 Task: Enable "CBR encoding" for "Speex audio decoder".
Action: Mouse moved to (101, 10)
Screenshot: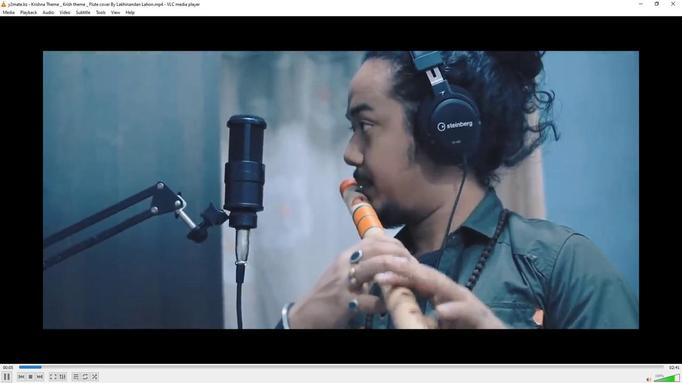 
Action: Mouse pressed left at (101, 10)
Screenshot: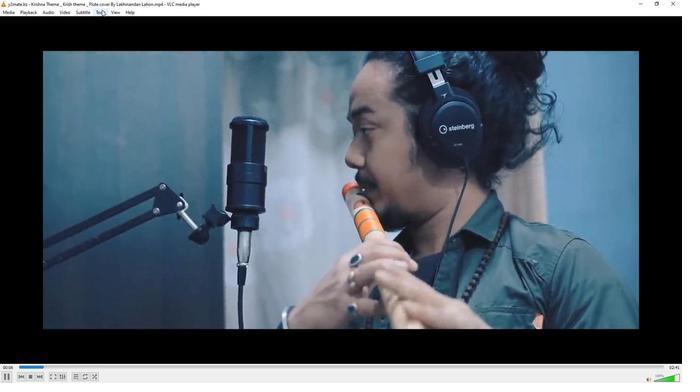 
Action: Mouse moved to (107, 97)
Screenshot: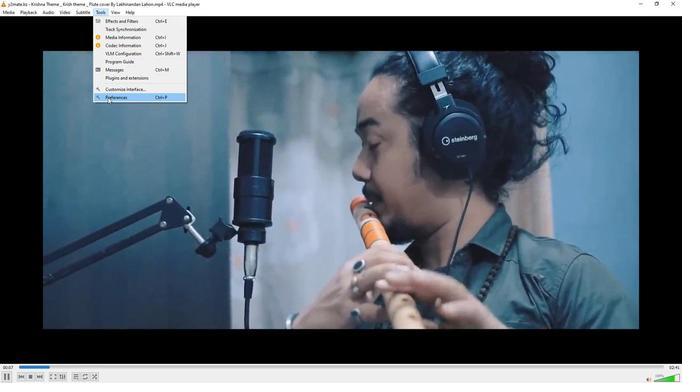 
Action: Mouse pressed left at (107, 97)
Screenshot: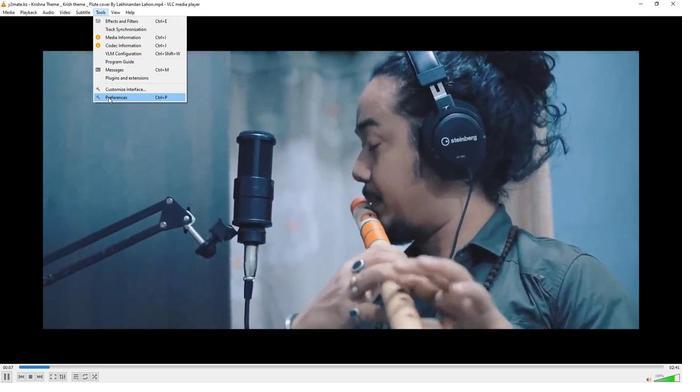 
Action: Mouse moved to (184, 295)
Screenshot: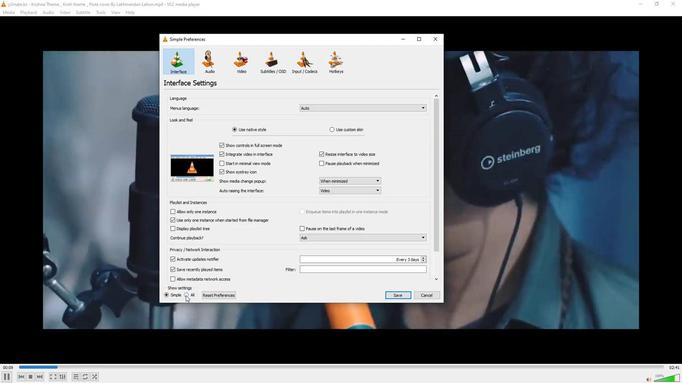 
Action: Mouse pressed left at (184, 295)
Screenshot: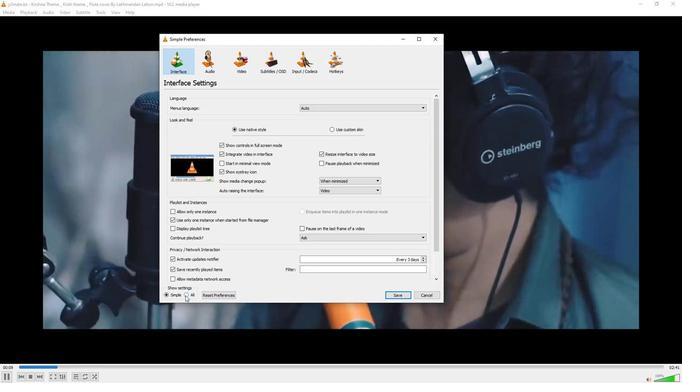 
Action: Mouse moved to (175, 185)
Screenshot: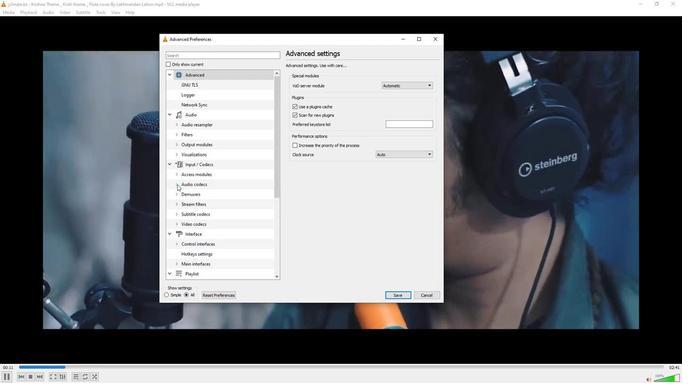 
Action: Mouse pressed left at (175, 185)
Screenshot: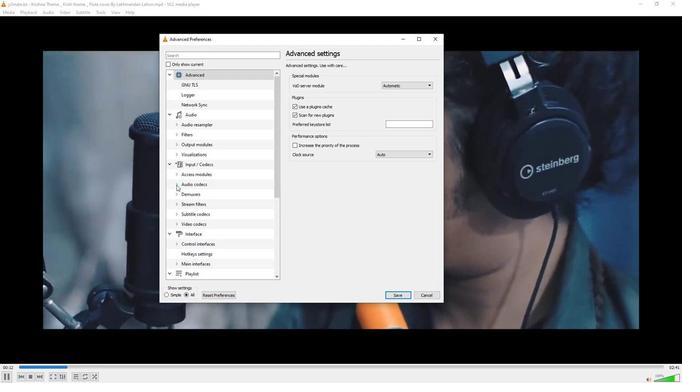 
Action: Mouse moved to (192, 222)
Screenshot: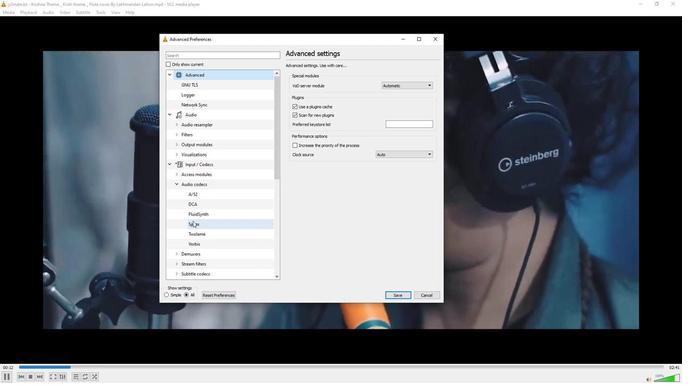 
Action: Mouse pressed left at (192, 222)
Screenshot: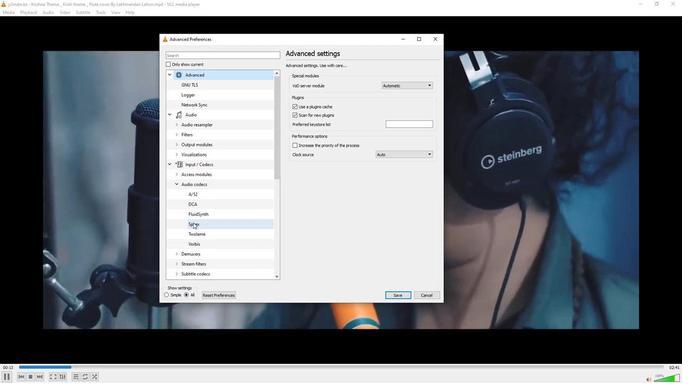 
Action: Mouse moved to (290, 95)
Screenshot: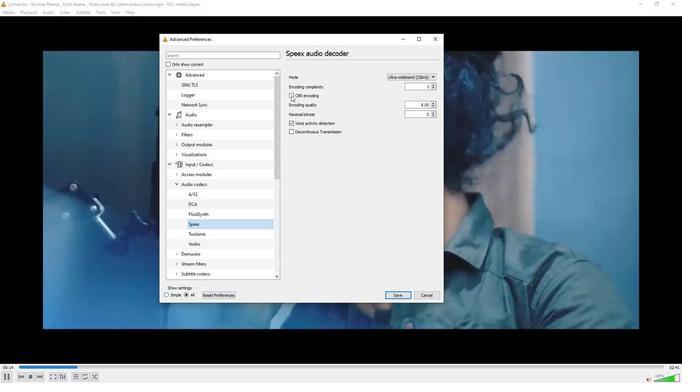 
Action: Mouse pressed left at (290, 95)
Screenshot: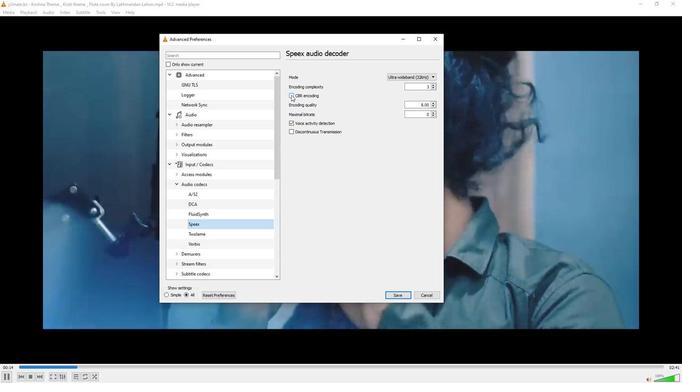 
Action: Mouse moved to (391, 294)
Screenshot: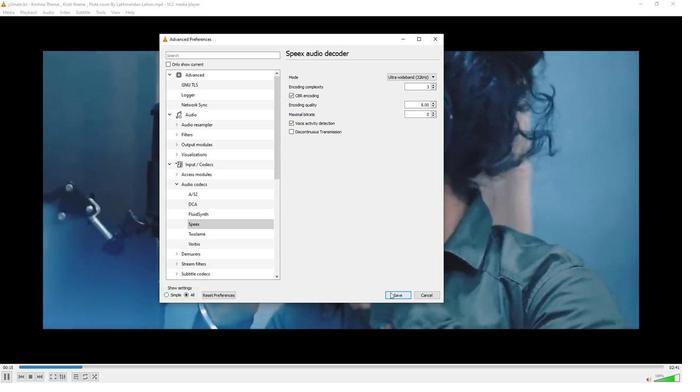 
Action: Mouse pressed left at (391, 294)
Screenshot: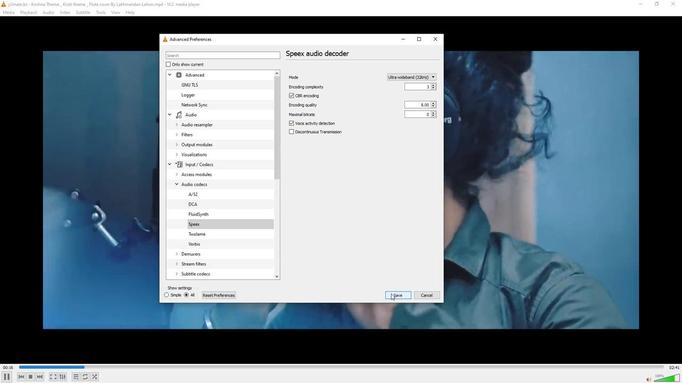 
Action: Mouse moved to (371, 254)
Screenshot: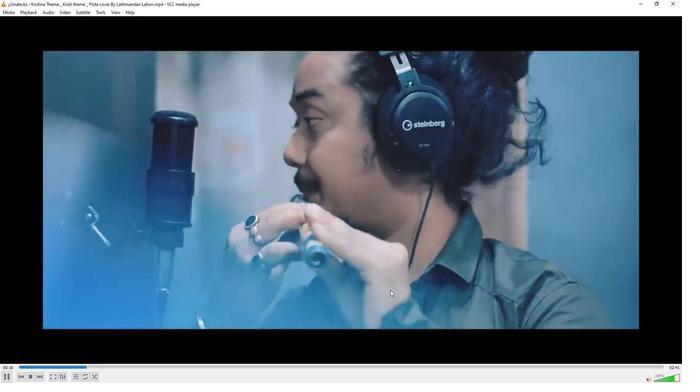 
